 Task: Create List Best Practices in Board Website Content to Workspace App Development. Create List Lessons Learned in Board Market Segmentation to Workspace App Development. Create List Action Items in Board Diversity and Inclusion Program Evaluation and Optimization to Workspace App Development
Action: Mouse moved to (43, 242)
Screenshot: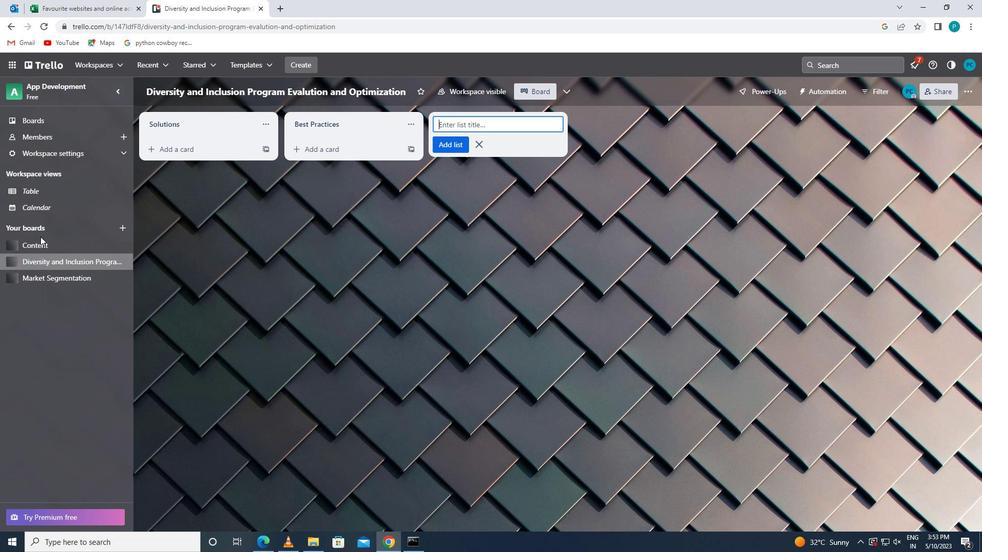 
Action: Mouse pressed left at (43, 242)
Screenshot: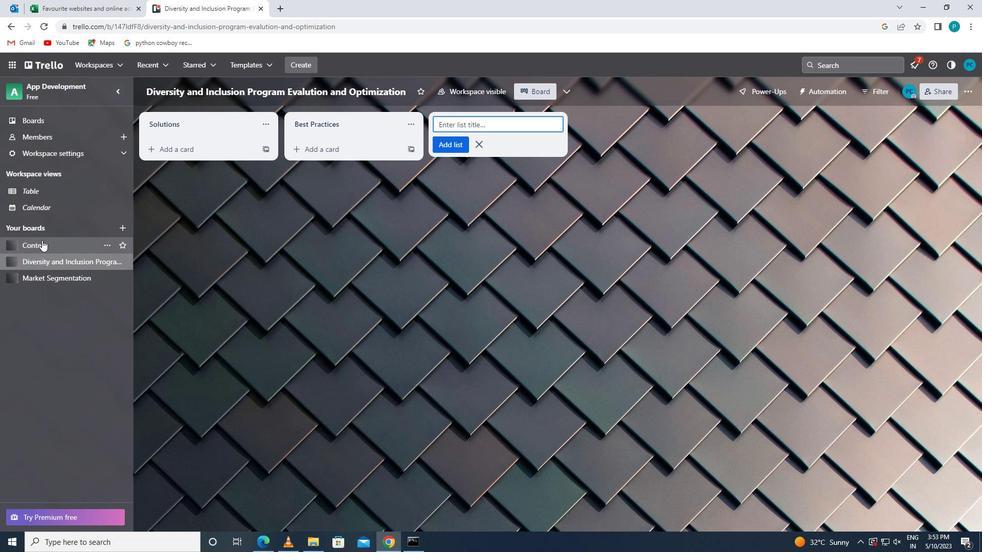 
Action: Mouse moved to (466, 120)
Screenshot: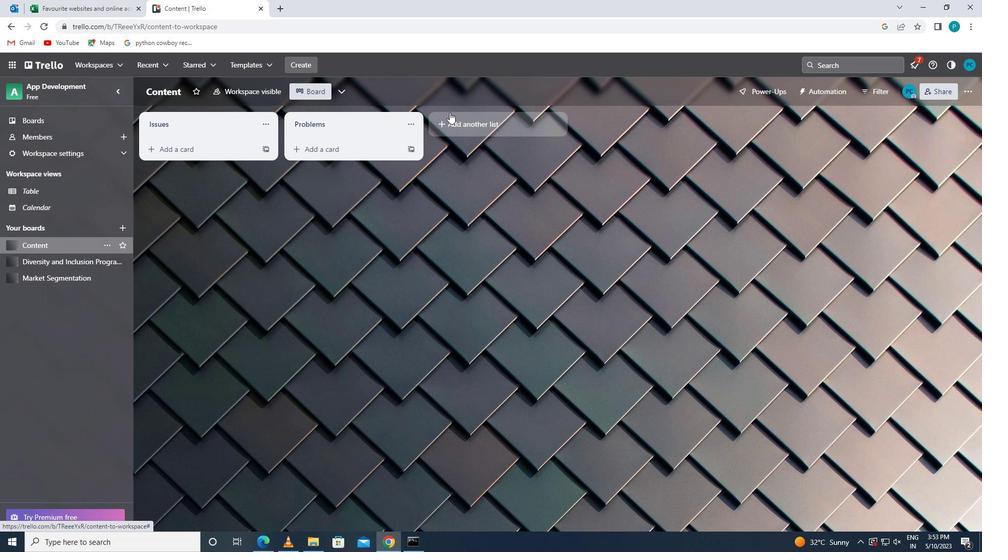 
Action: Mouse pressed left at (466, 120)
Screenshot: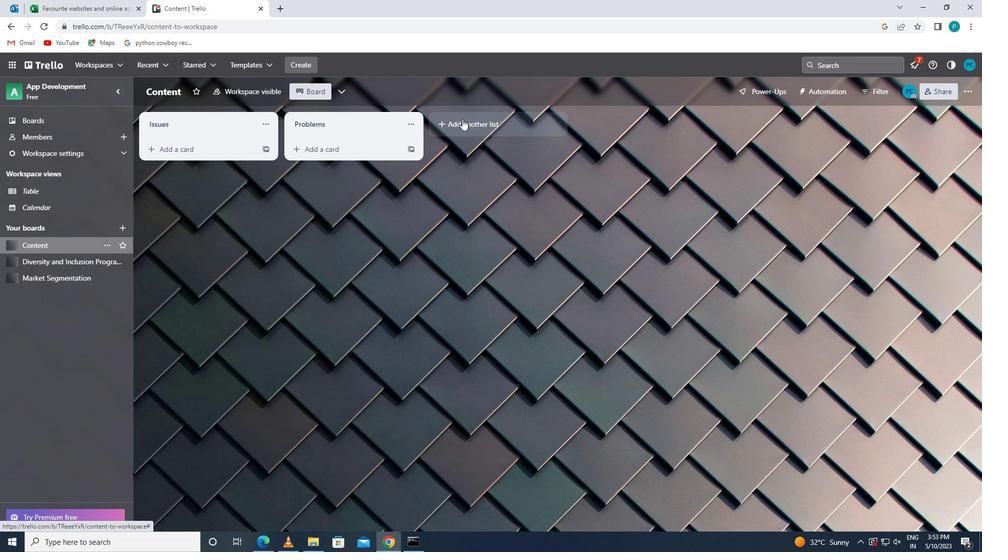 
Action: Key pressed <Key.caps_lock>v<Key.backspace>b<Key.caps_lock>est<Key.space><Key.caps_lock>p<Key.caps_lock>ractices
Screenshot: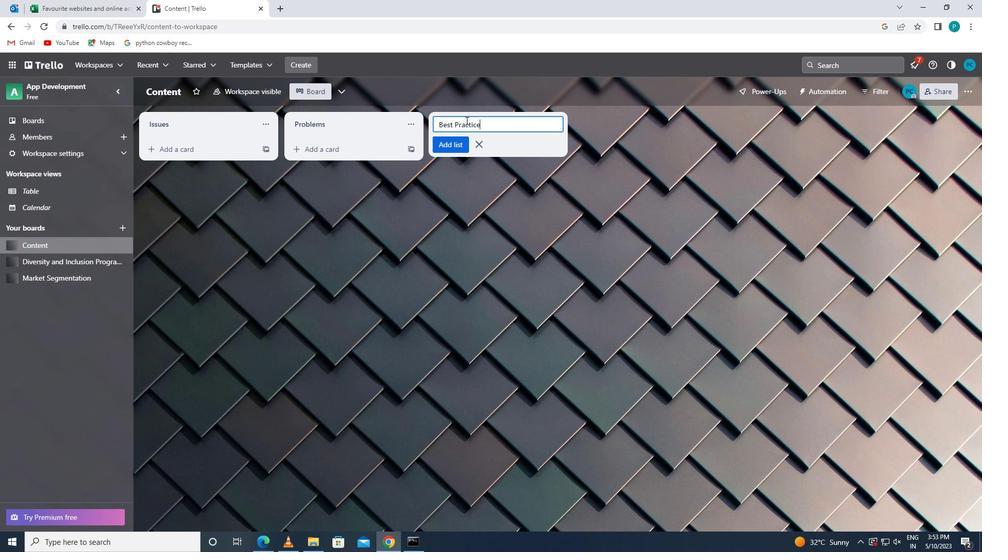 
Action: Mouse moved to (466, 148)
Screenshot: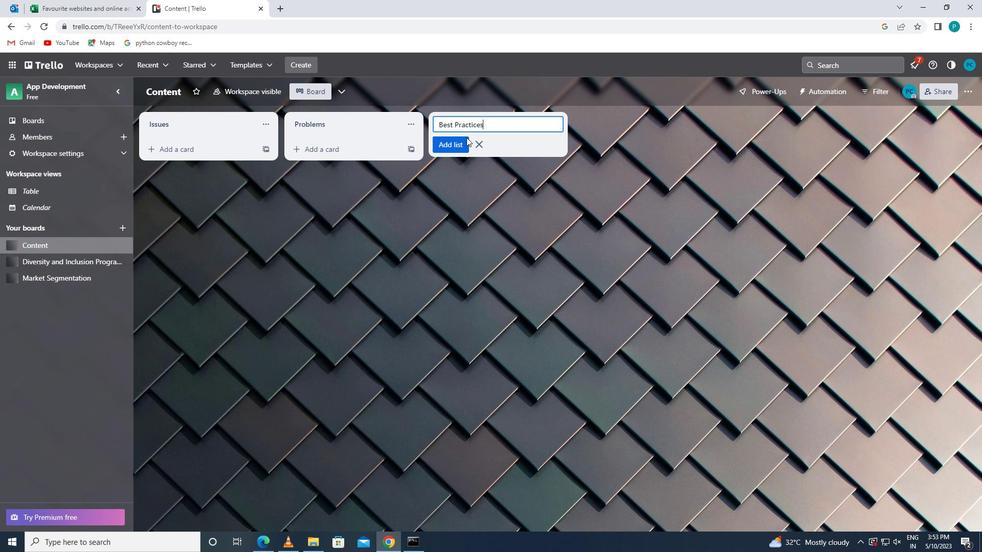 
Action: Mouse pressed left at (466, 148)
Screenshot: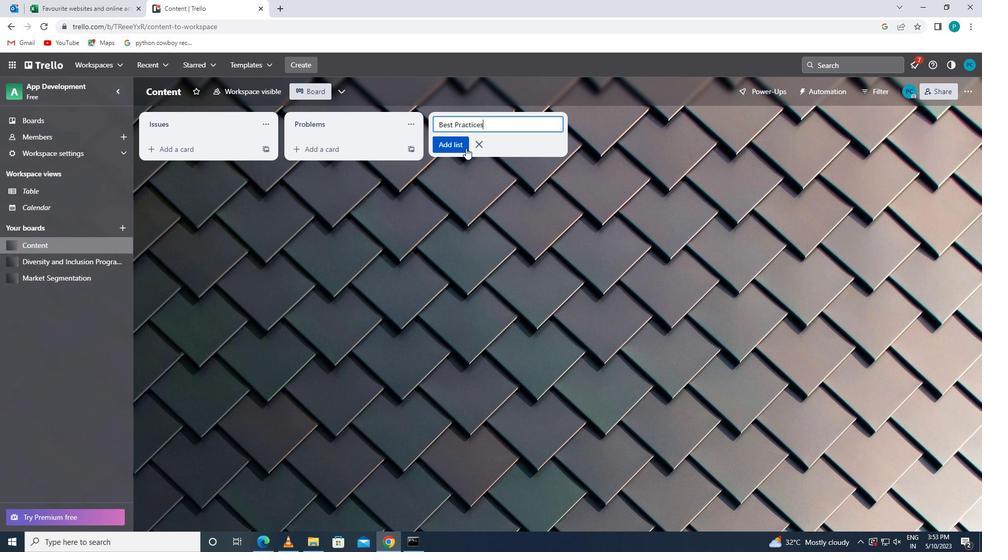 
Action: Mouse moved to (40, 280)
Screenshot: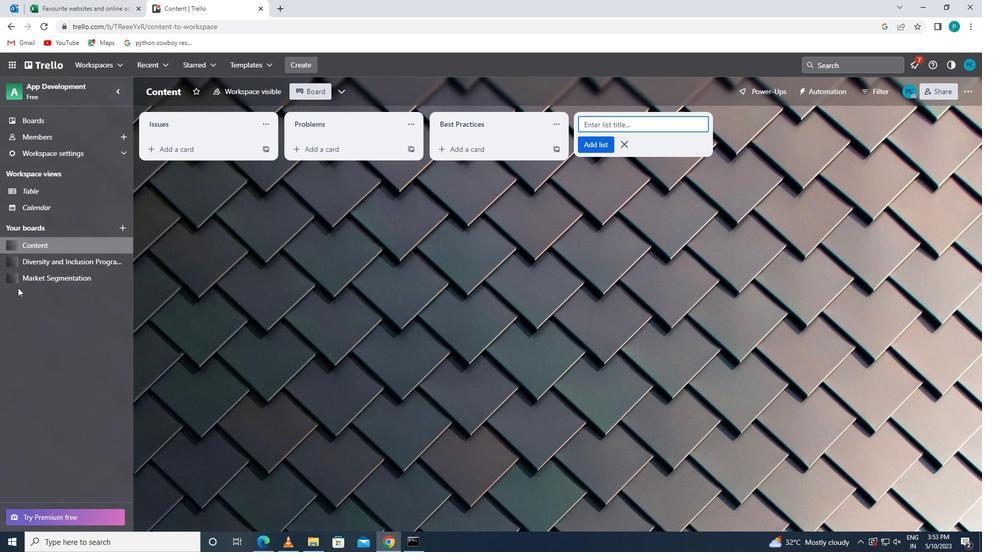 
Action: Mouse pressed left at (40, 280)
Screenshot: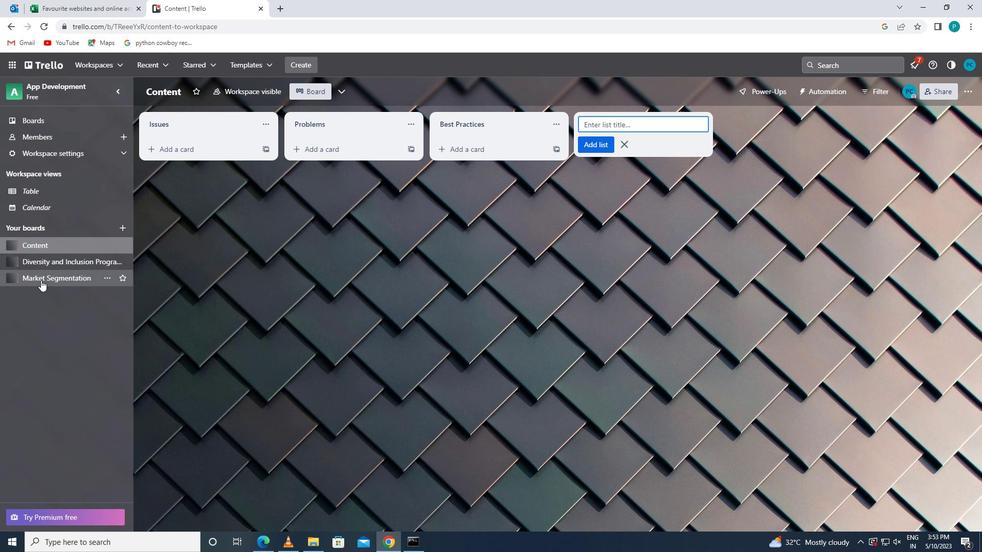 
Action: Mouse moved to (447, 128)
Screenshot: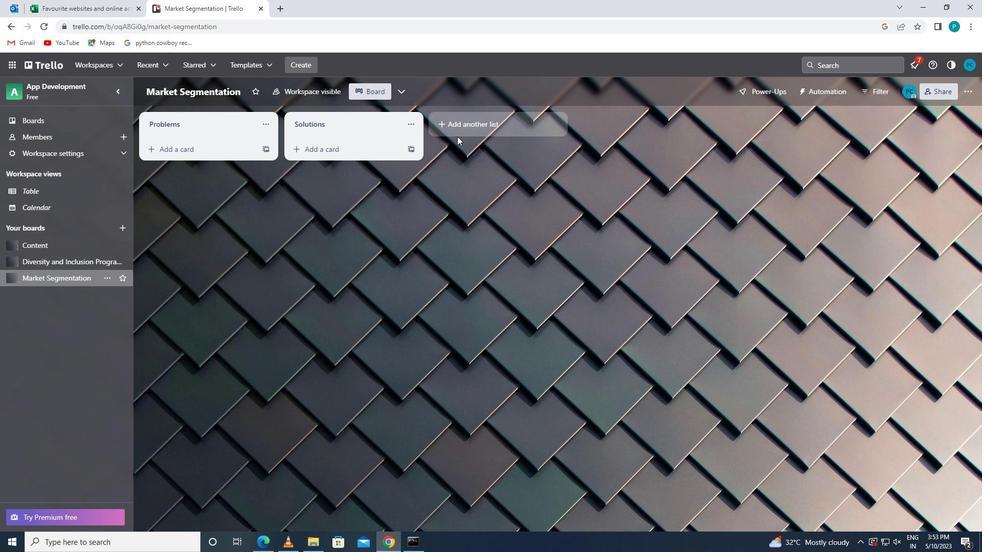 
Action: Mouse pressed left at (447, 128)
Screenshot: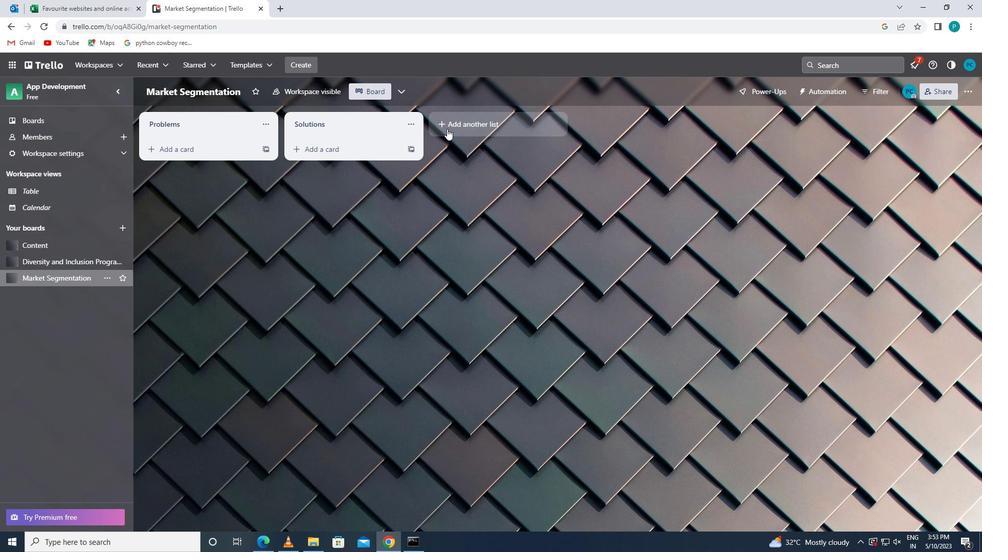 
Action: Key pressed <Key.caps_lock>l<Key.caps_lock>essons<Key.space><Key.caps_lock>l<Key.caps_lock>earned
Screenshot: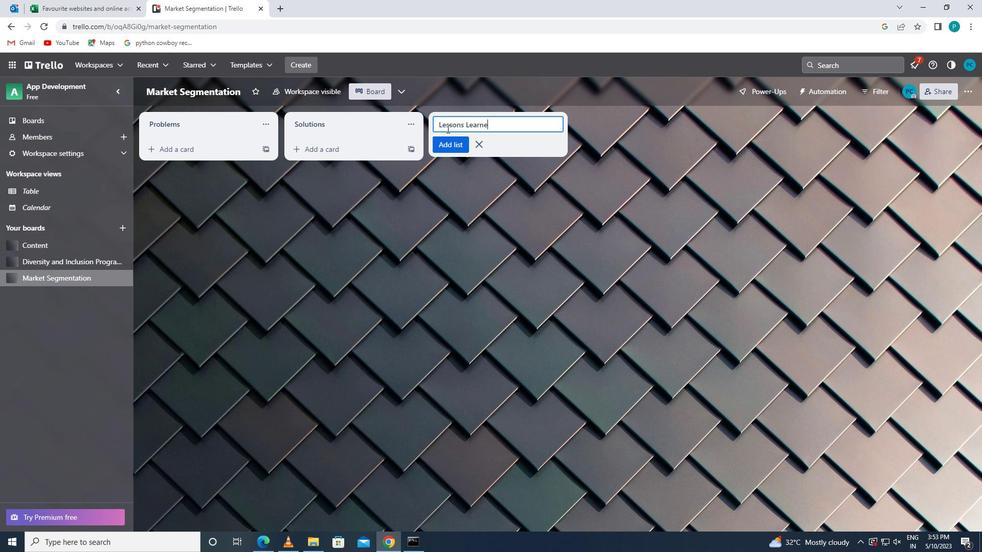 
Action: Mouse moved to (449, 141)
Screenshot: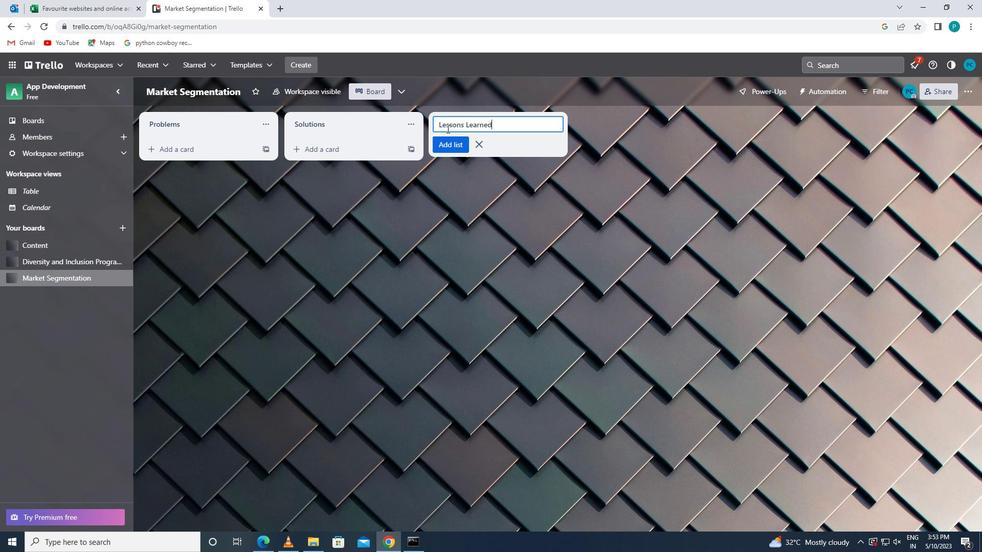 
Action: Mouse pressed left at (449, 141)
Screenshot: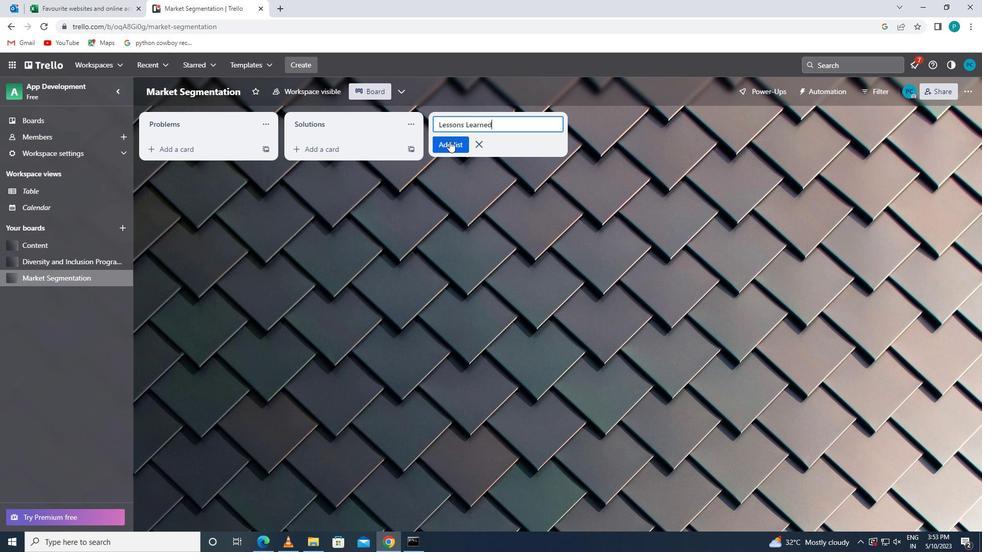 
Action: Mouse moved to (49, 260)
Screenshot: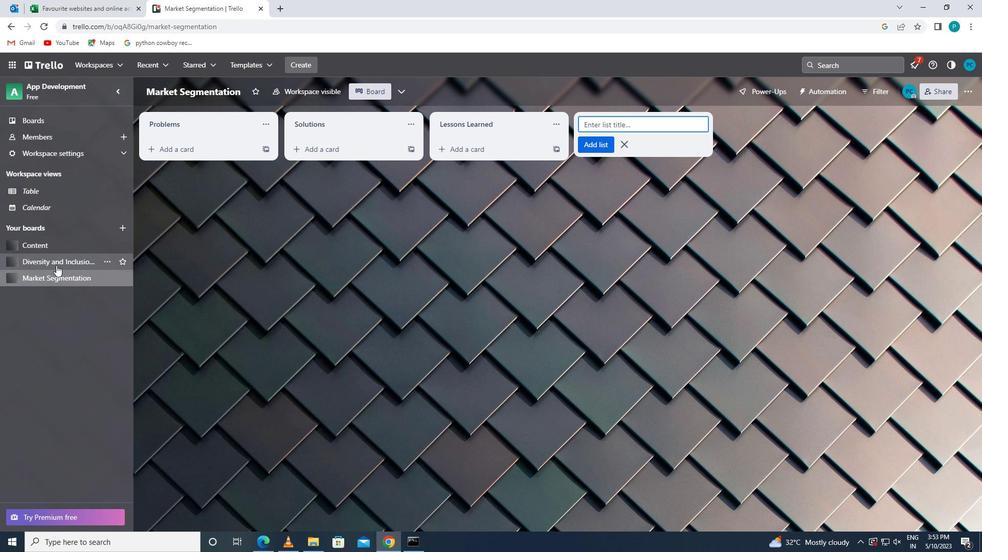 
Action: Mouse pressed left at (49, 260)
Screenshot: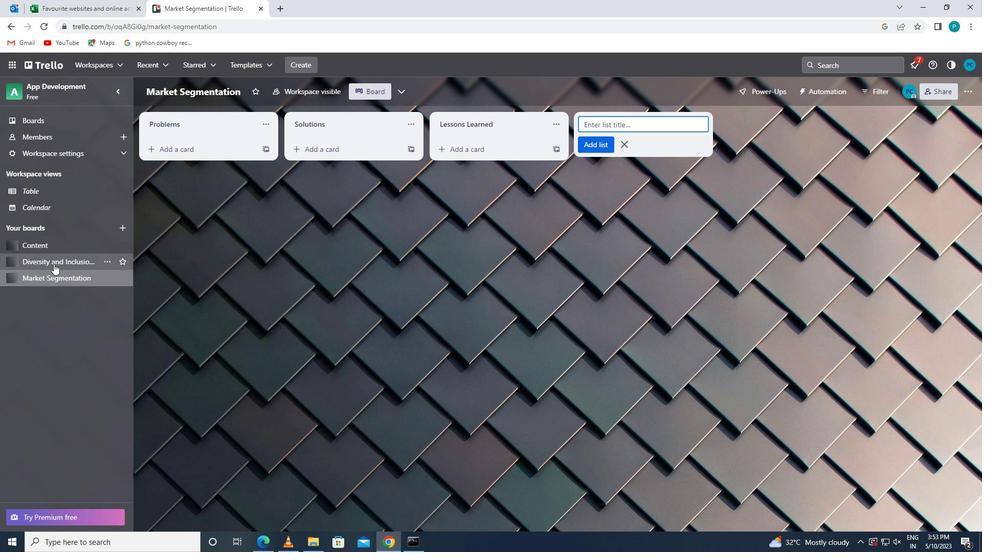 
Action: Mouse moved to (484, 125)
Screenshot: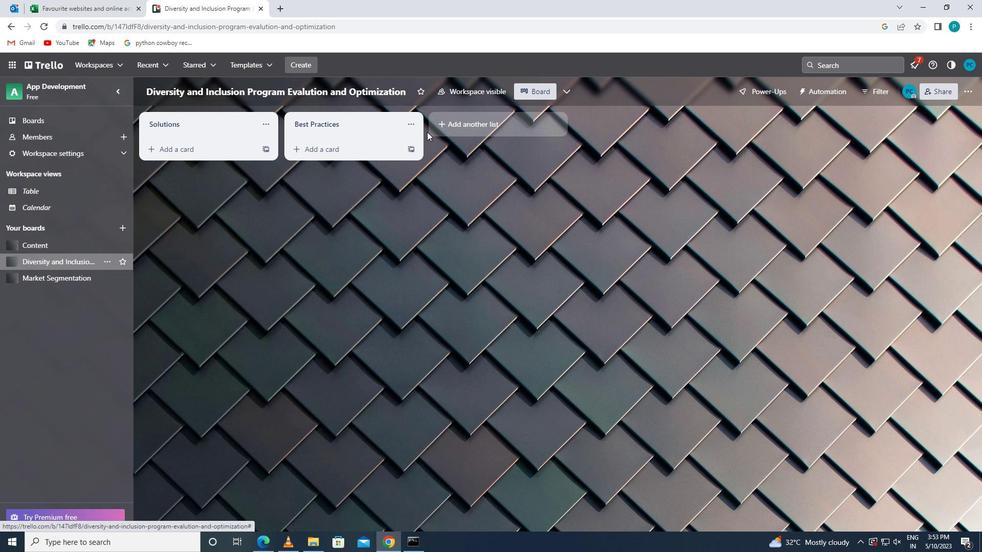 
Action: Mouse pressed left at (484, 125)
Screenshot: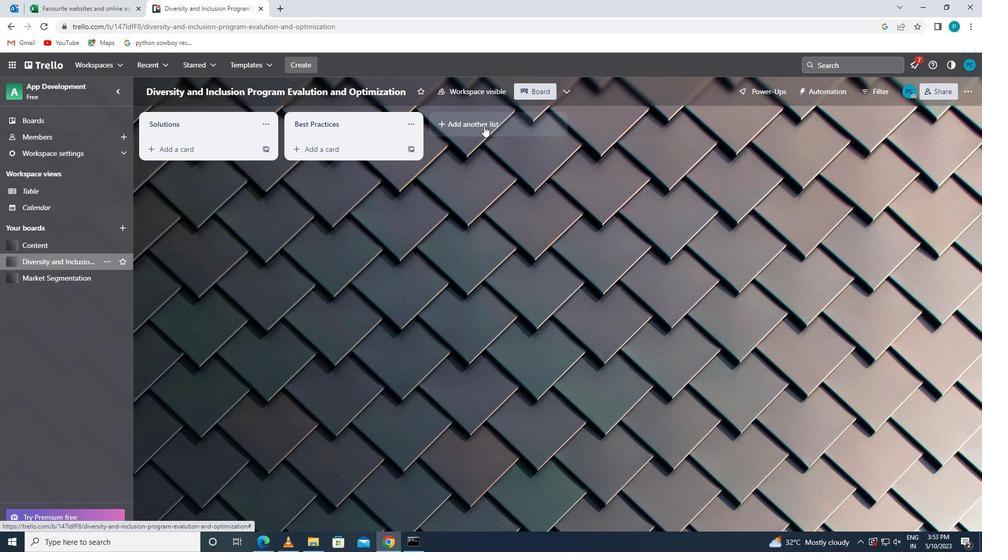 
Action: Key pressed <Key.caps_lock>a<Key.caps_lock>ction<Key.space>it<Key.backspace><Key.backspace><Key.caps_lock>i<Key.caps_lock>tems
Screenshot: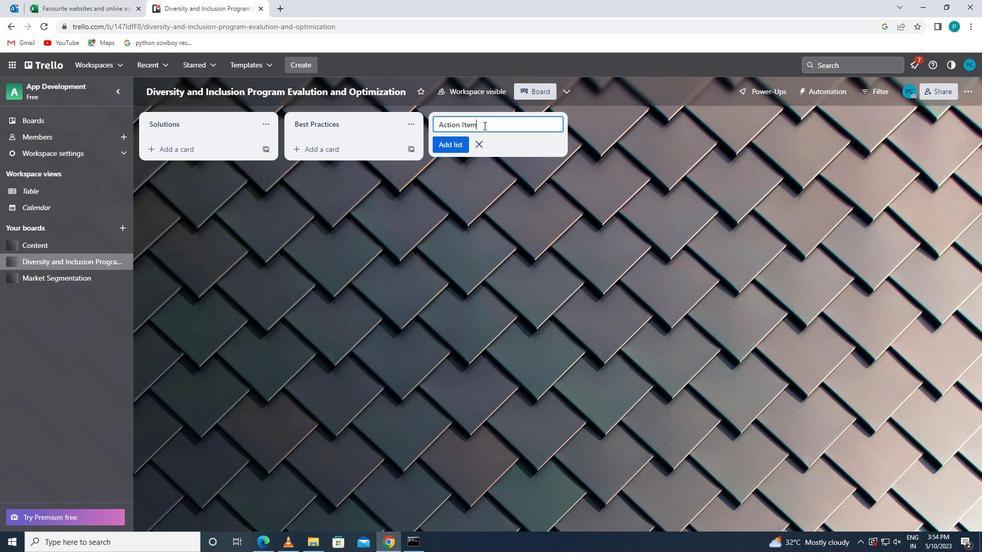 
Action: Mouse moved to (449, 143)
Screenshot: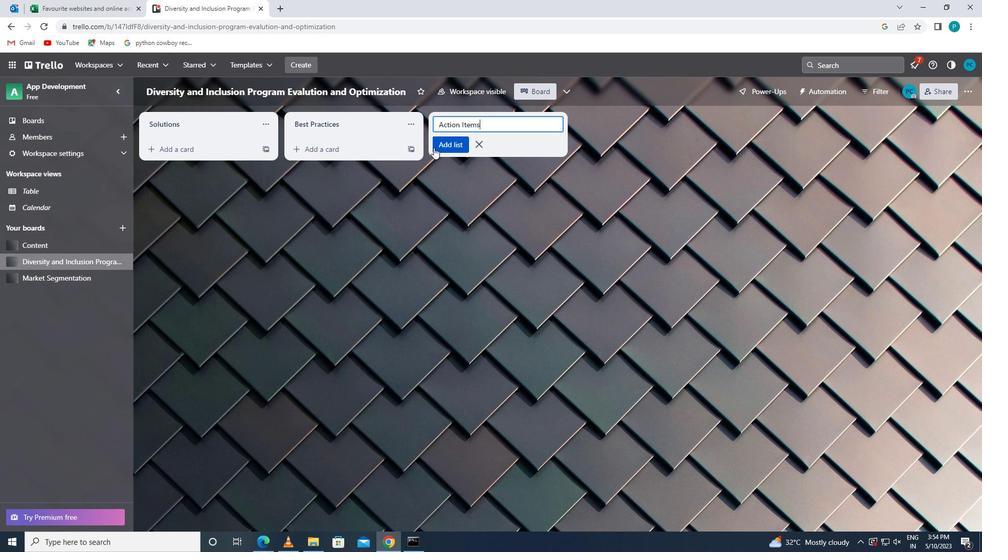 
Action: Mouse pressed left at (449, 143)
Screenshot: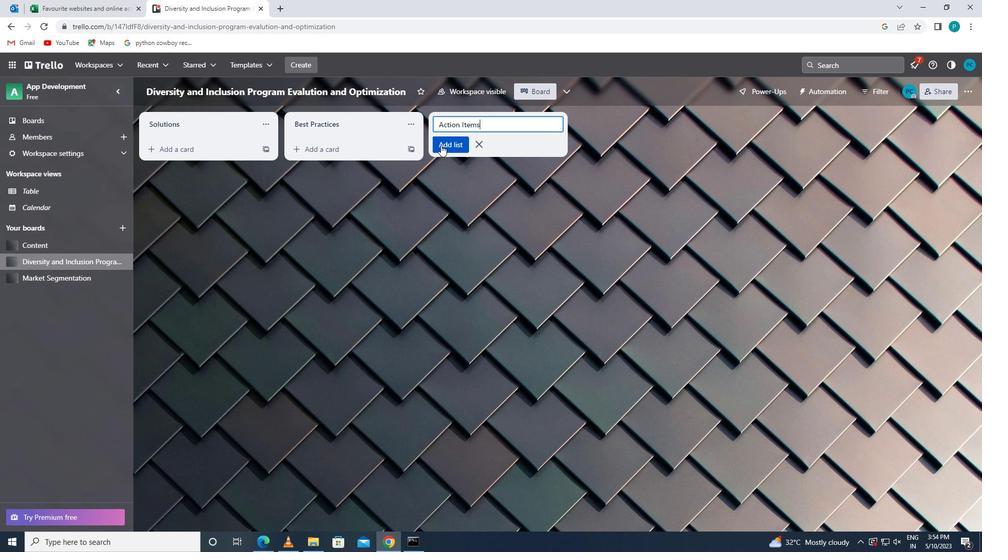 
